 Task: Create a due date automation trigger when advanced on, on the tuesday before a card is due add content with a name or a description not ending with resume at 11:00 AM.
Action: Mouse moved to (1086, 85)
Screenshot: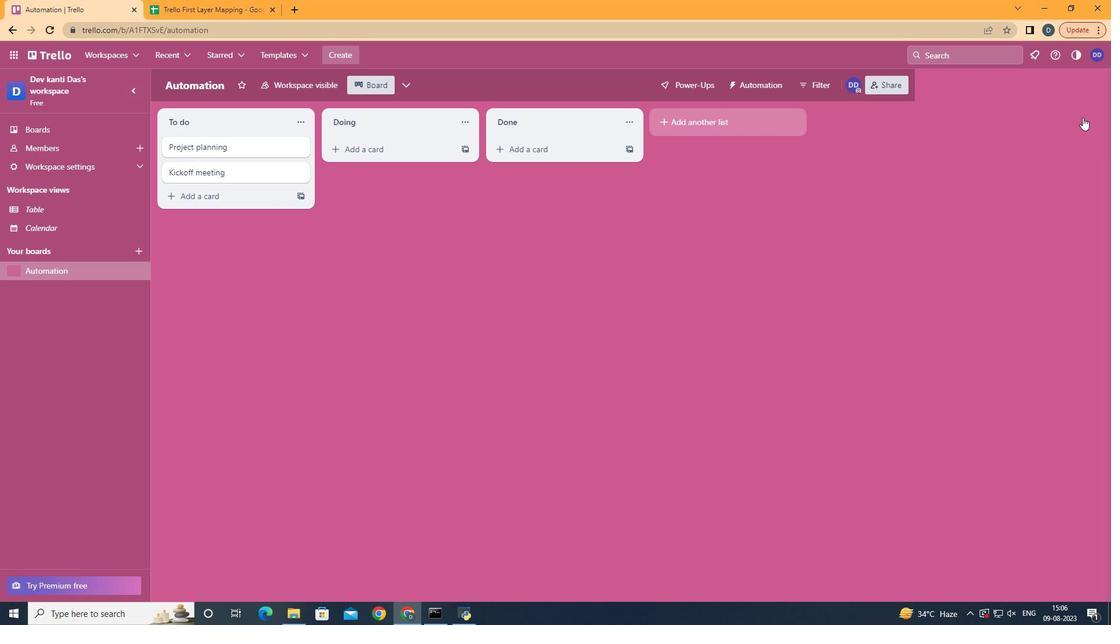 
Action: Mouse pressed left at (1086, 85)
Screenshot: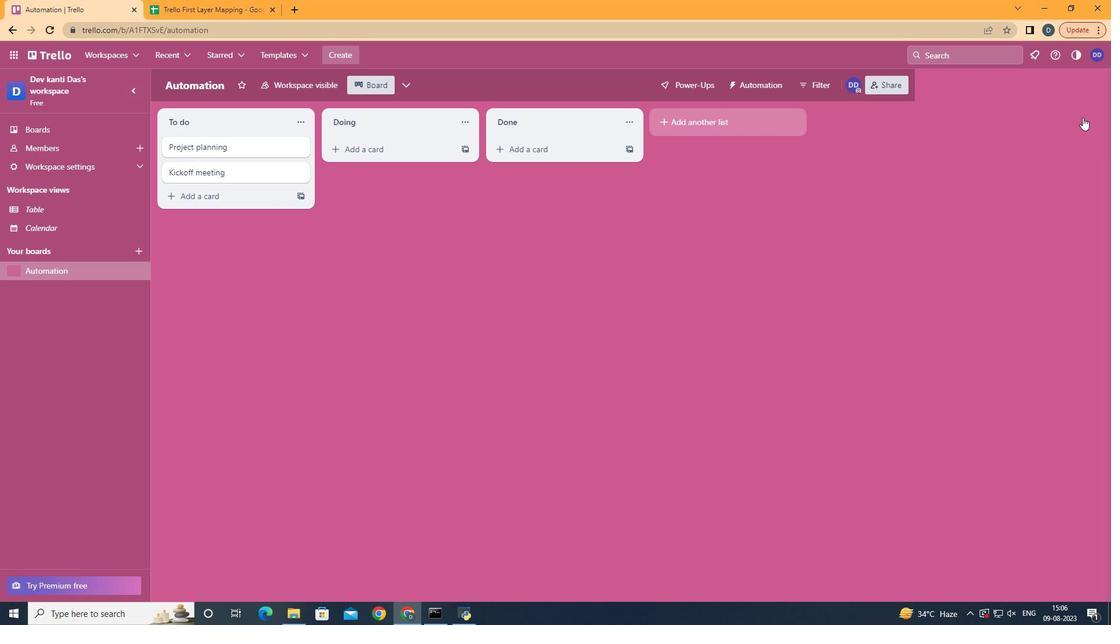 
Action: Mouse moved to (974, 248)
Screenshot: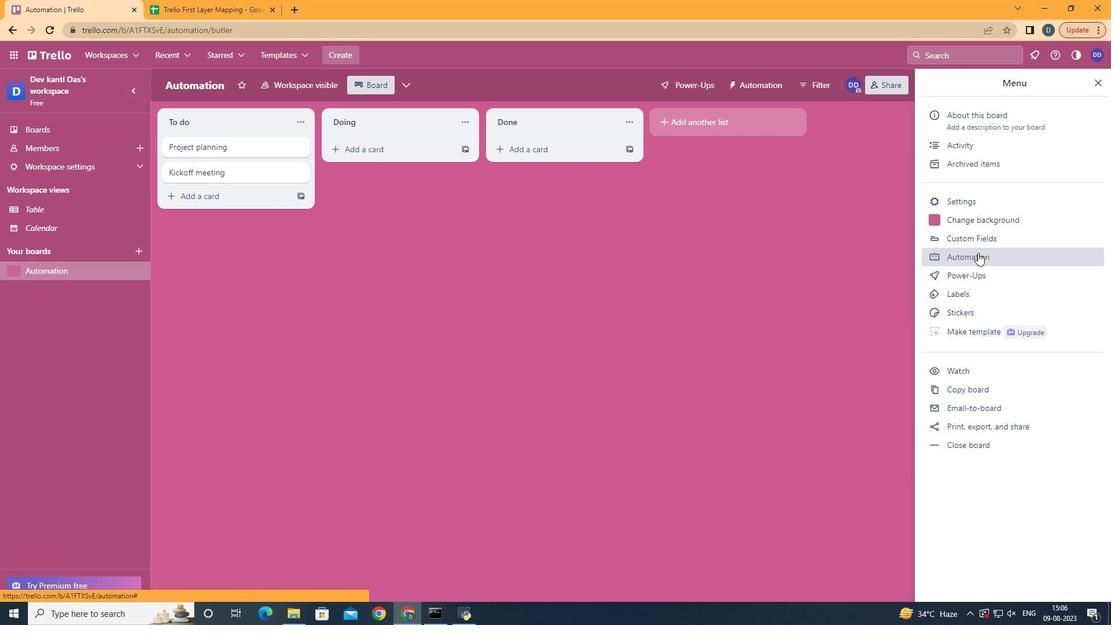 
Action: Mouse pressed left at (974, 248)
Screenshot: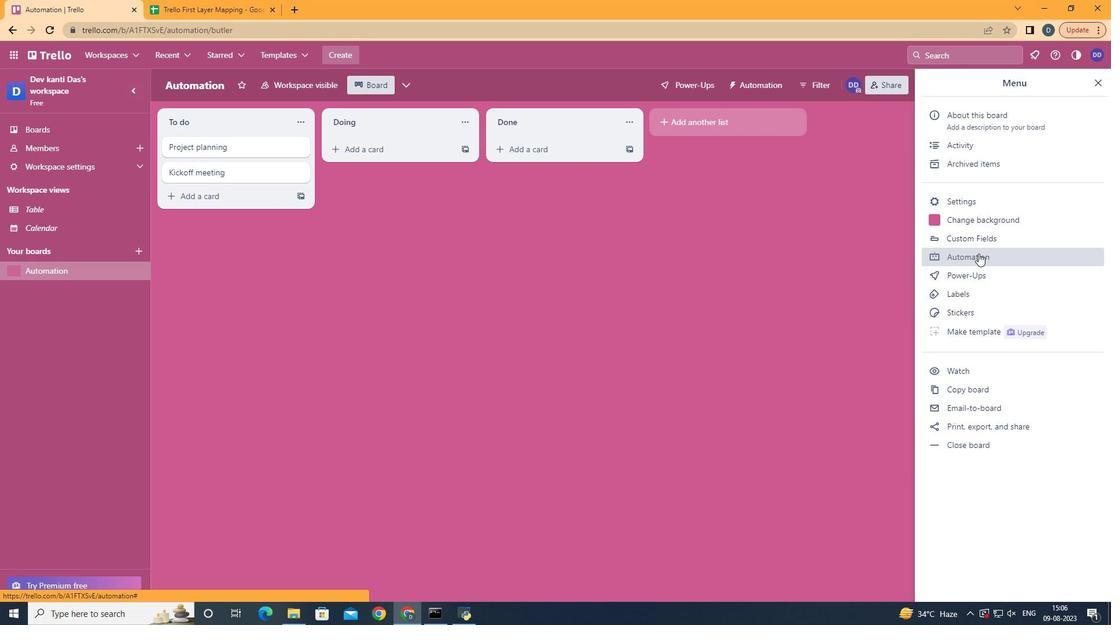 
Action: Mouse moved to (195, 224)
Screenshot: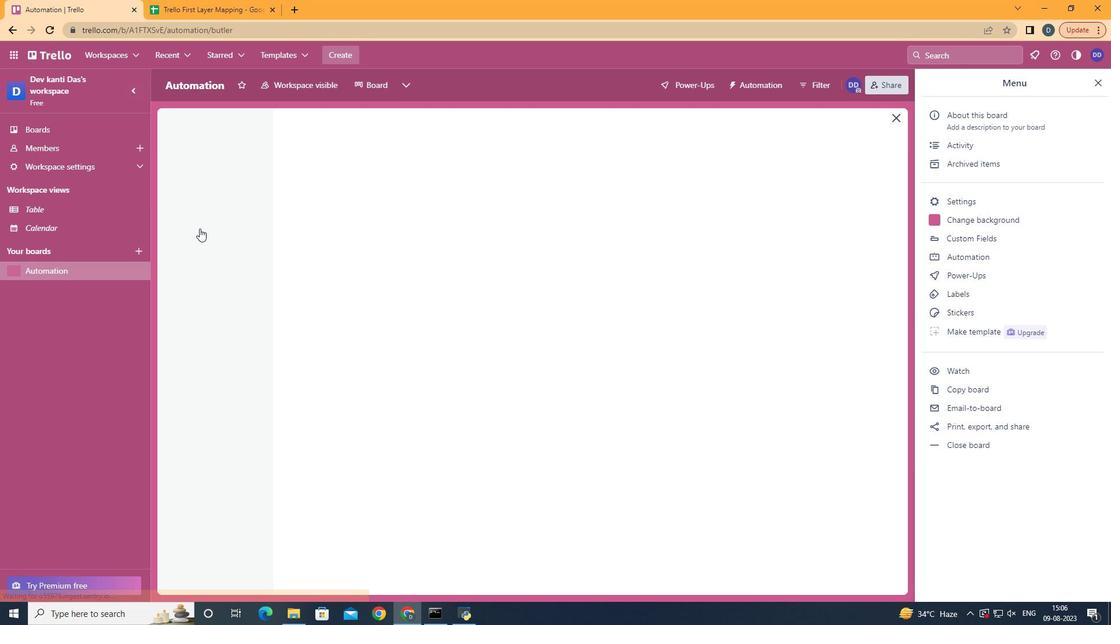 
Action: Mouse pressed left at (195, 224)
Screenshot: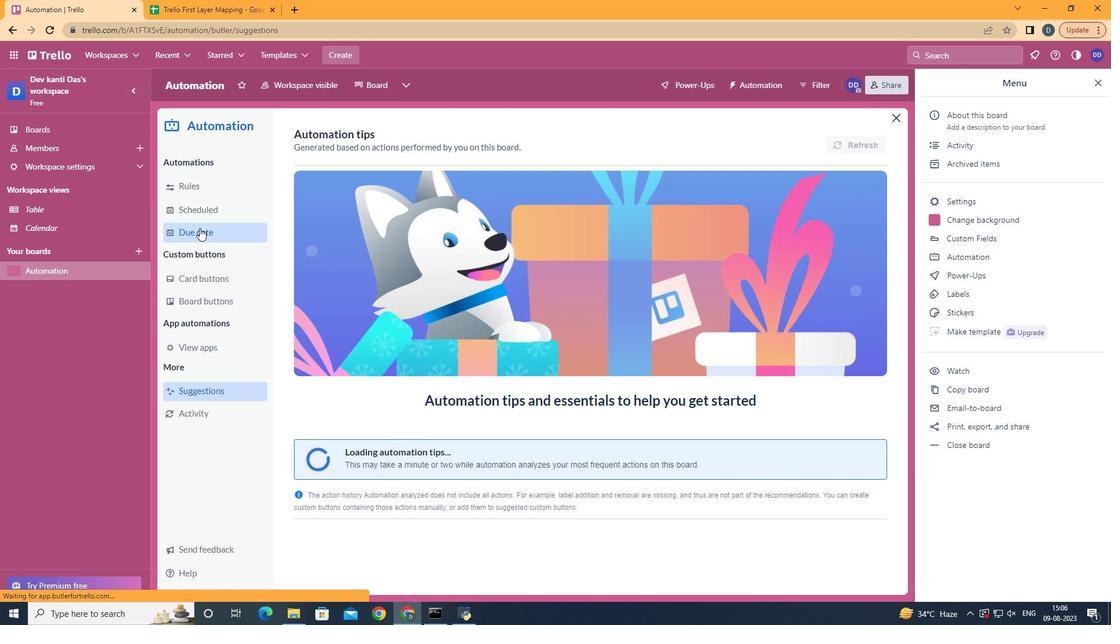 
Action: Mouse moved to (818, 133)
Screenshot: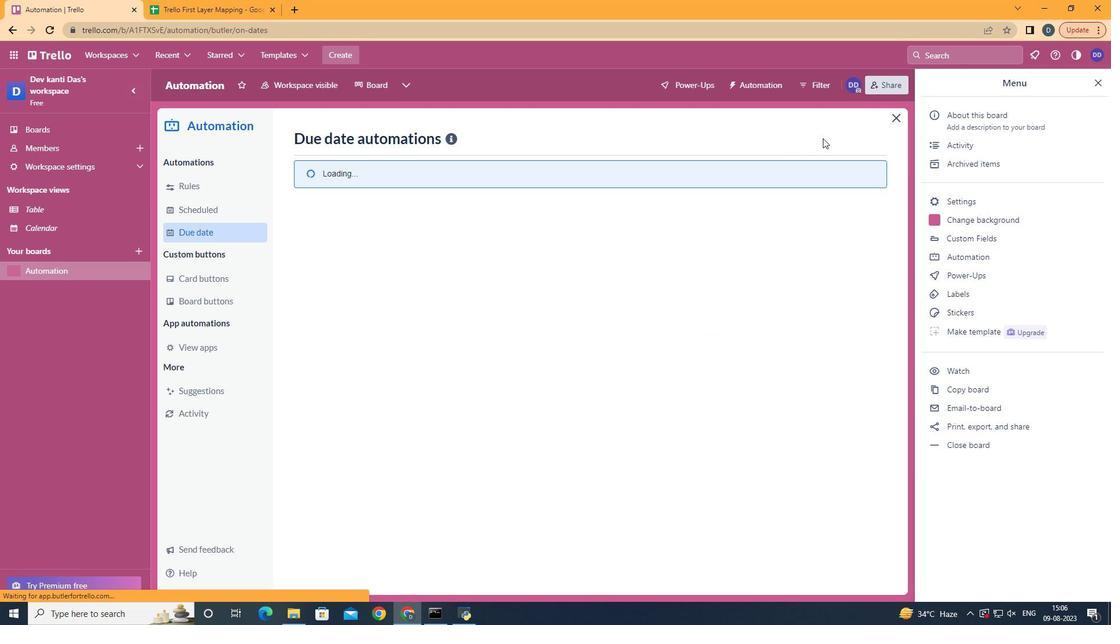 
Action: Mouse pressed left at (818, 133)
Screenshot: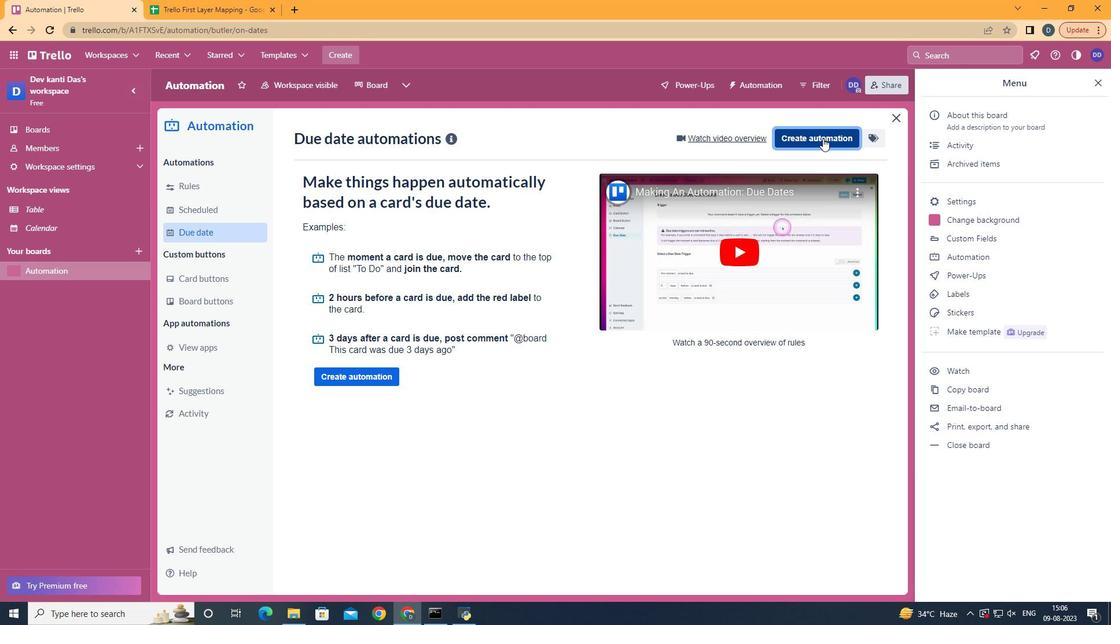 
Action: Mouse moved to (609, 243)
Screenshot: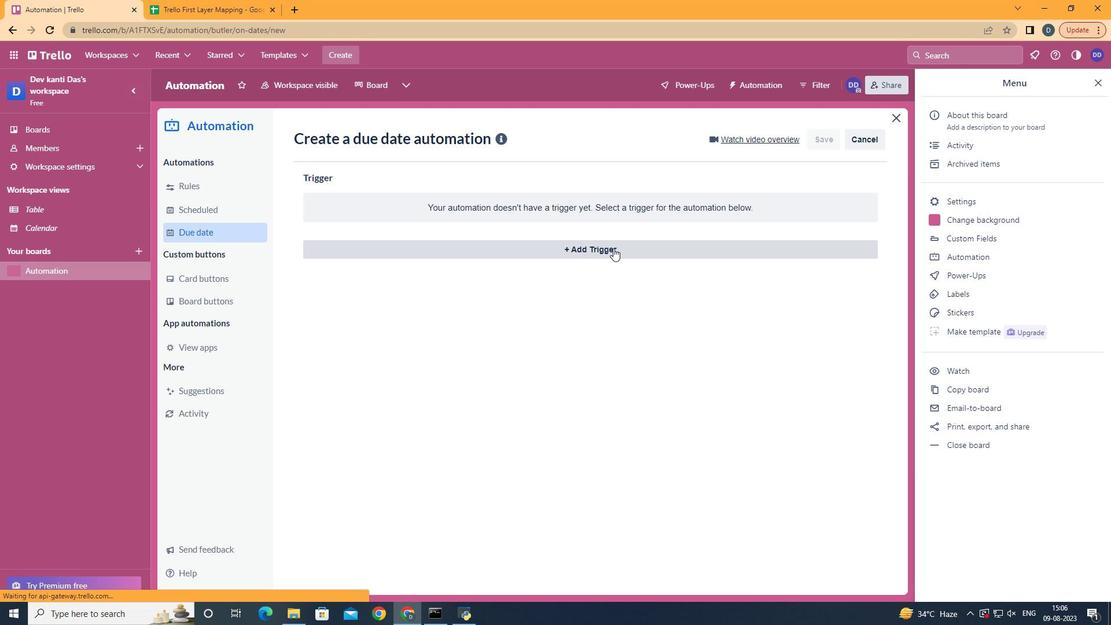 
Action: Mouse pressed left at (609, 243)
Screenshot: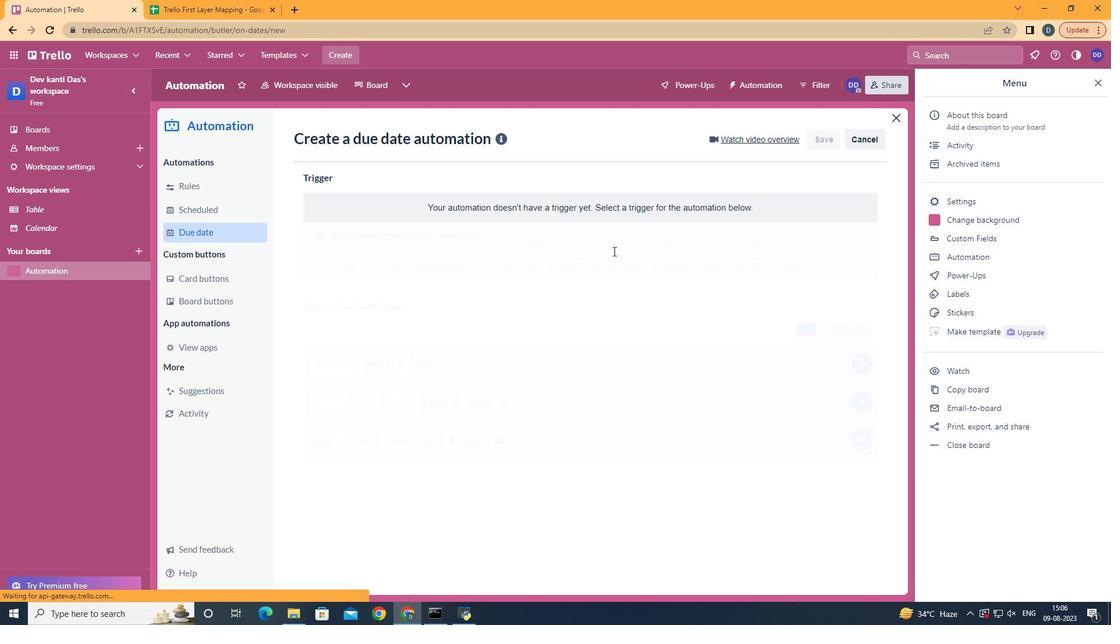 
Action: Mouse moved to (368, 315)
Screenshot: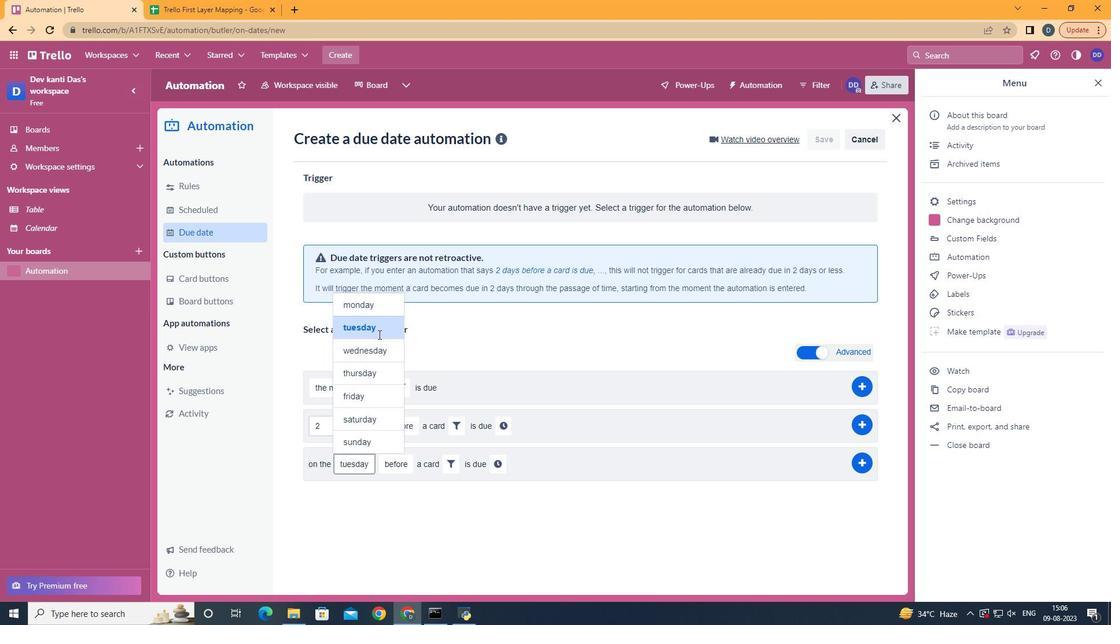 
Action: Mouse pressed left at (368, 315)
Screenshot: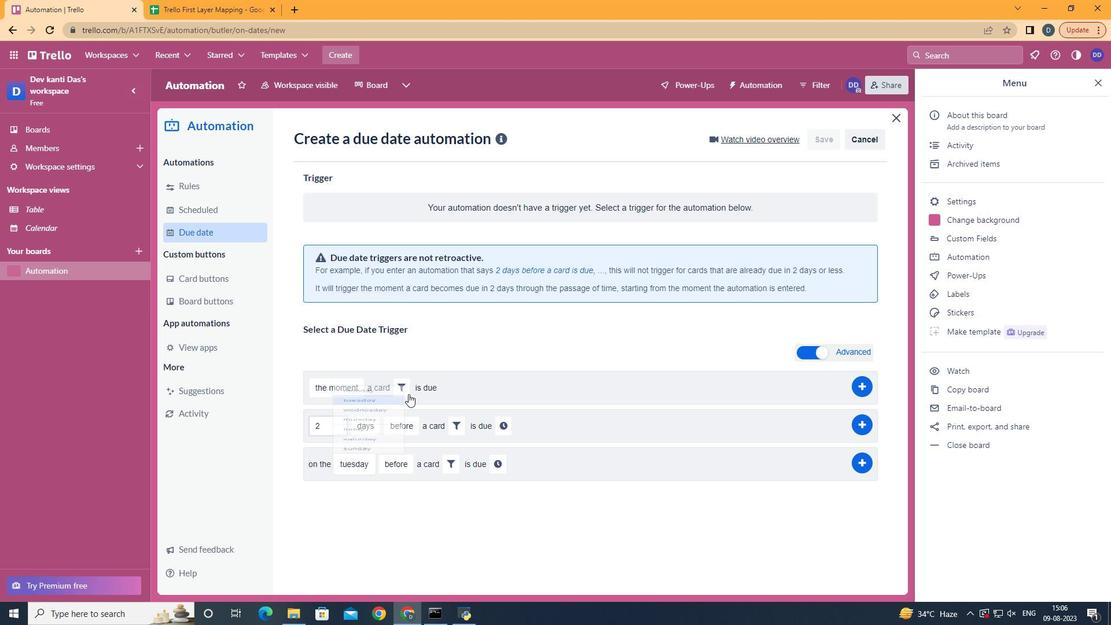 
Action: Mouse moved to (444, 458)
Screenshot: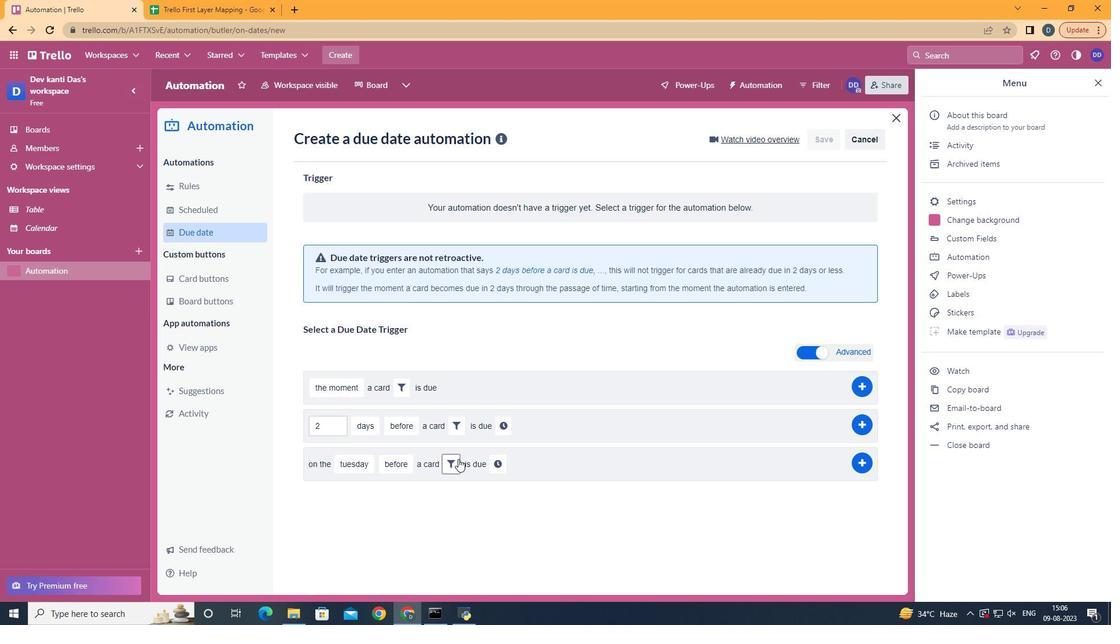 
Action: Mouse pressed left at (444, 458)
Screenshot: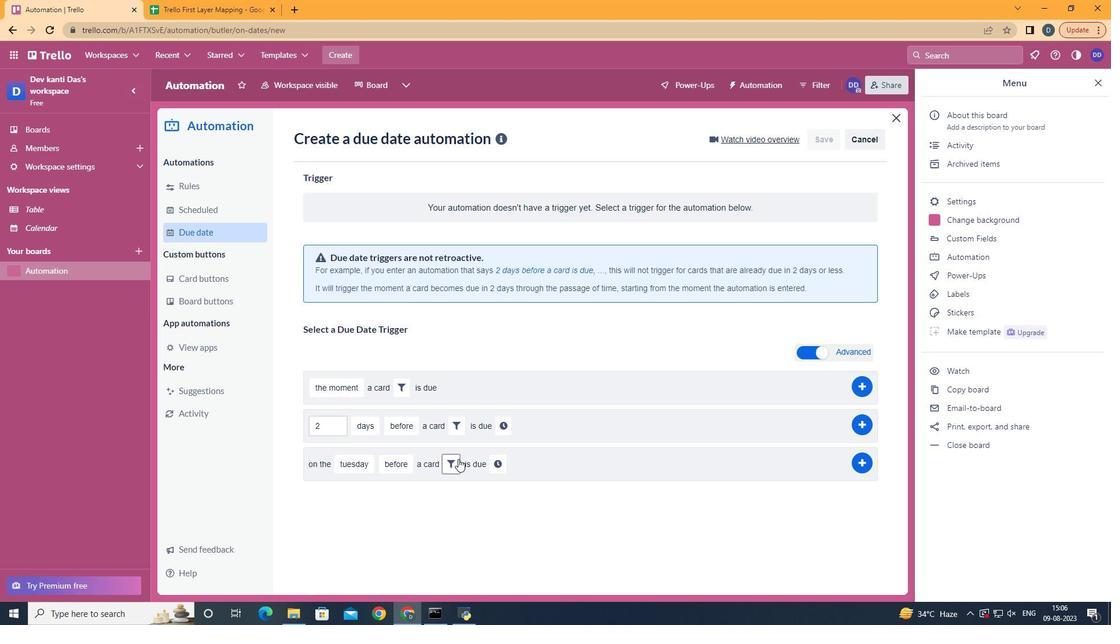 
Action: Mouse moved to (597, 501)
Screenshot: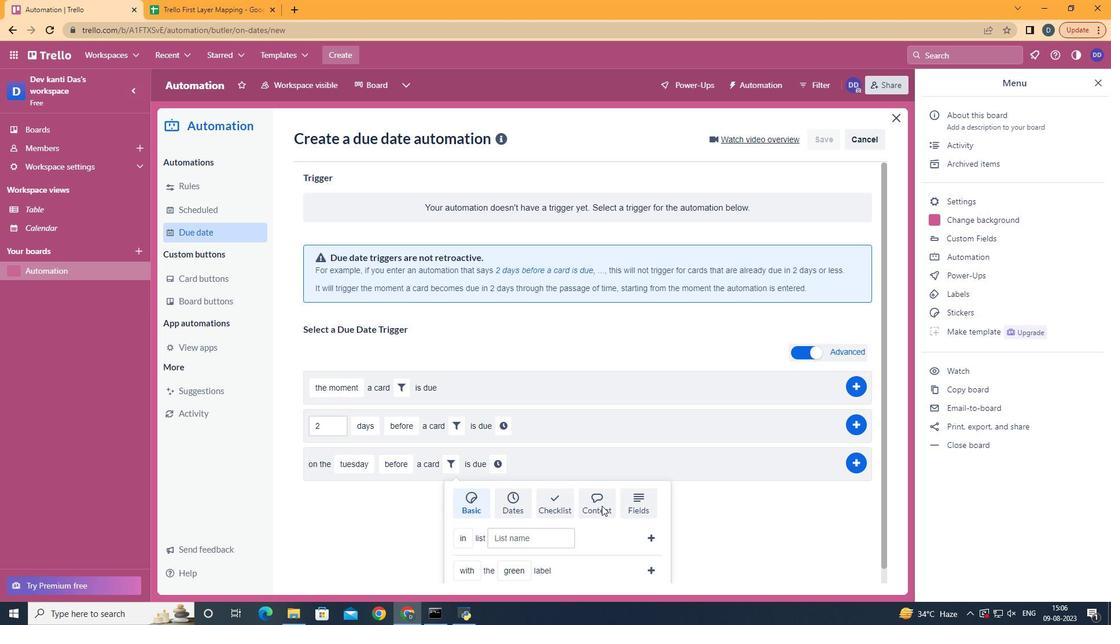 
Action: Mouse pressed left at (597, 501)
Screenshot: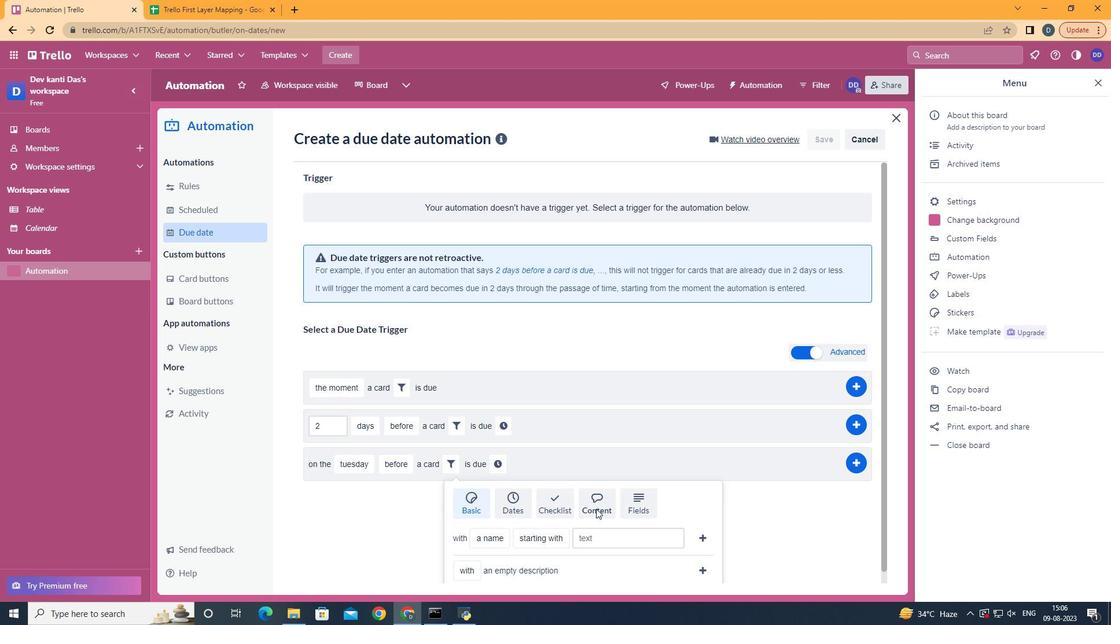
Action: Mouse moved to (495, 513)
Screenshot: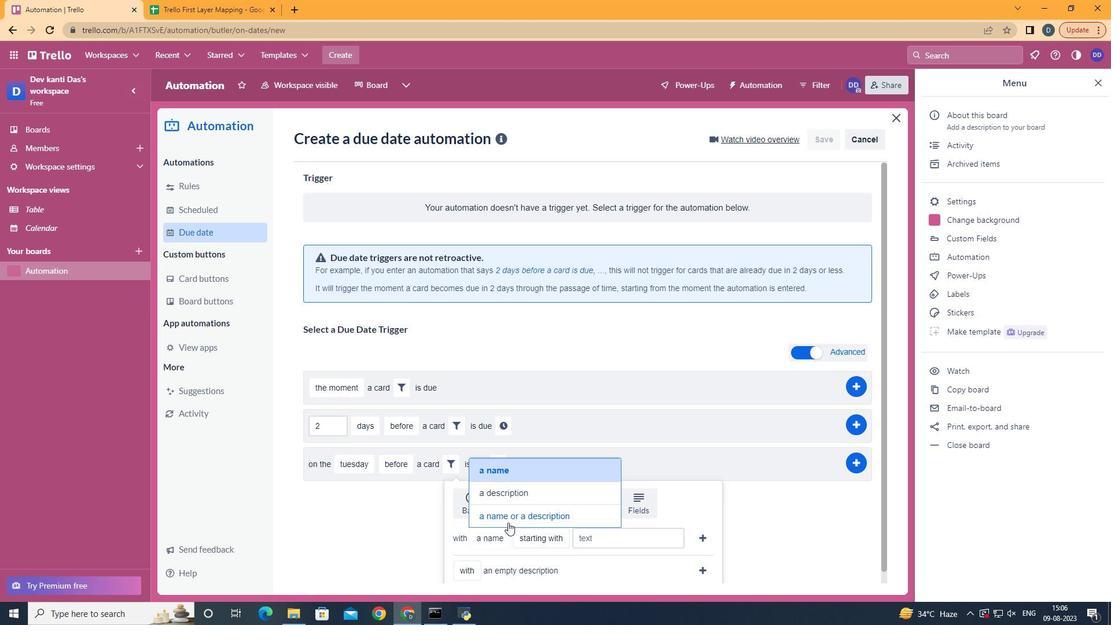 
Action: Mouse pressed left at (495, 513)
Screenshot: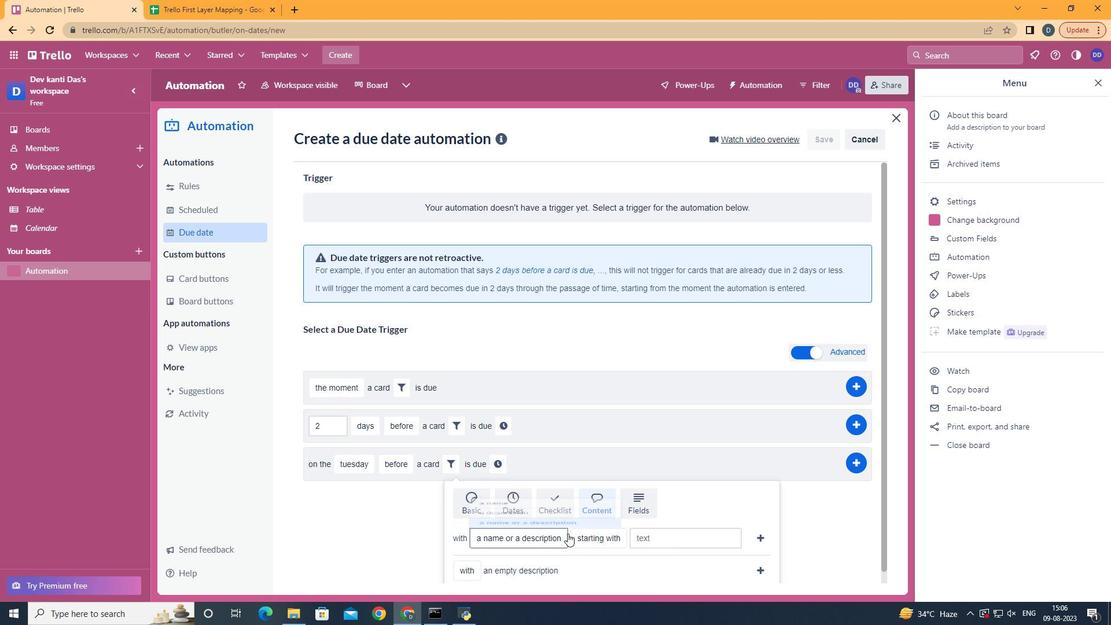 
Action: Mouse moved to (617, 487)
Screenshot: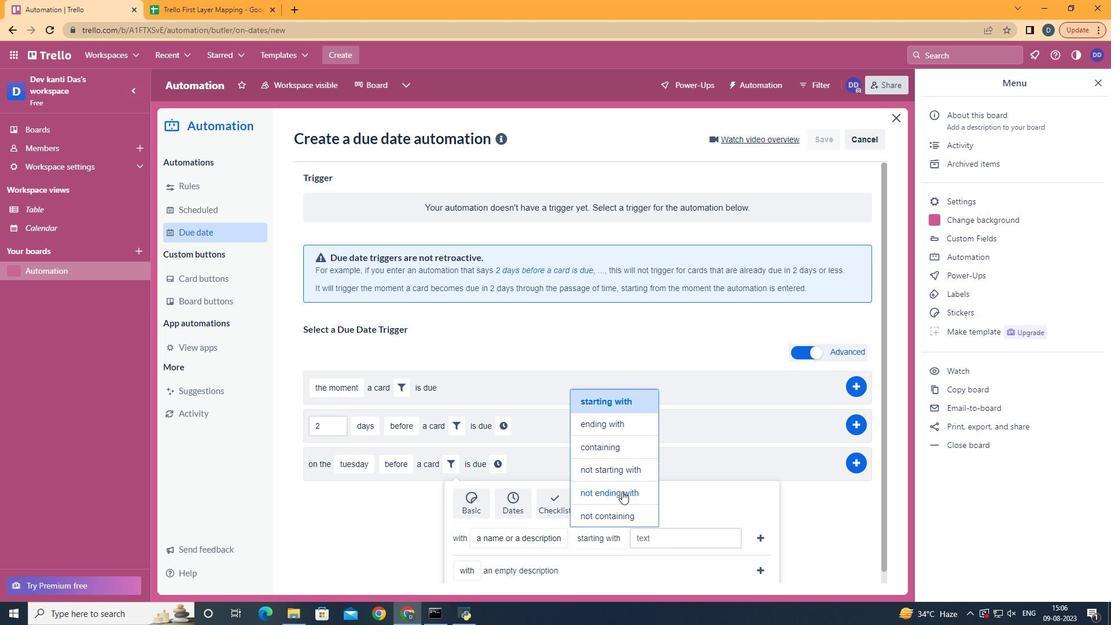 
Action: Mouse pressed left at (617, 487)
Screenshot: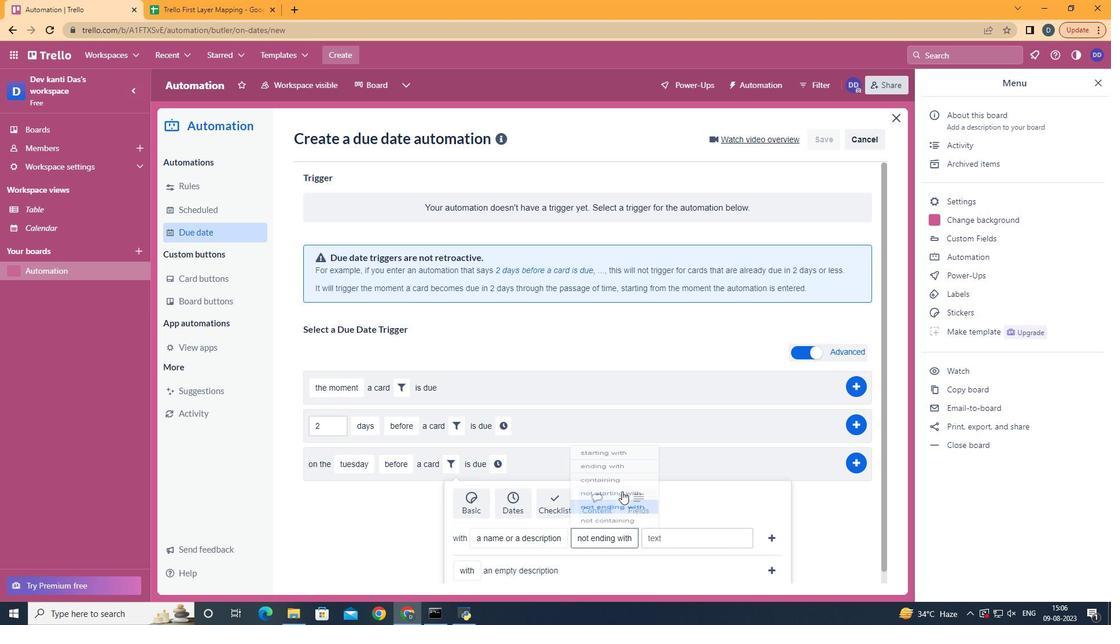 
Action: Mouse moved to (687, 525)
Screenshot: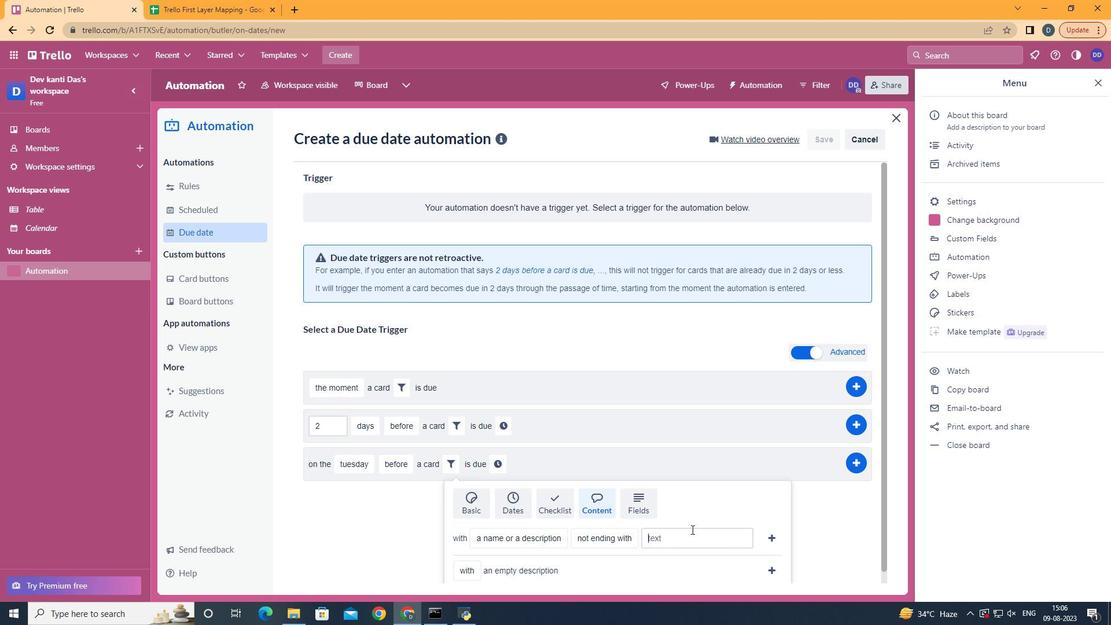 
Action: Mouse pressed left at (687, 525)
Screenshot: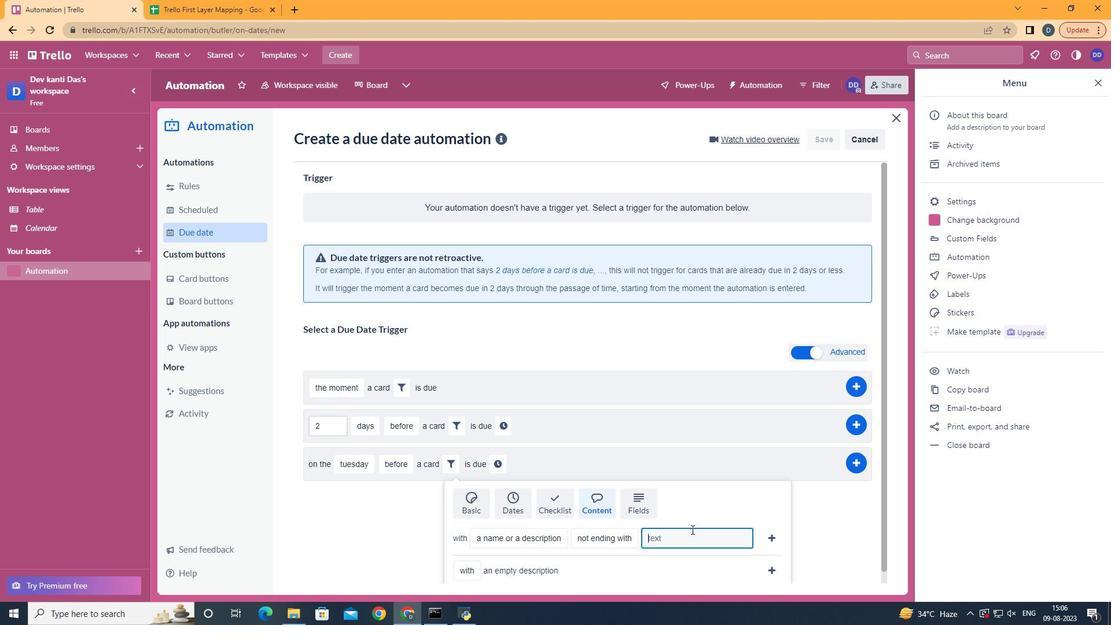 
Action: Mouse moved to (688, 525)
Screenshot: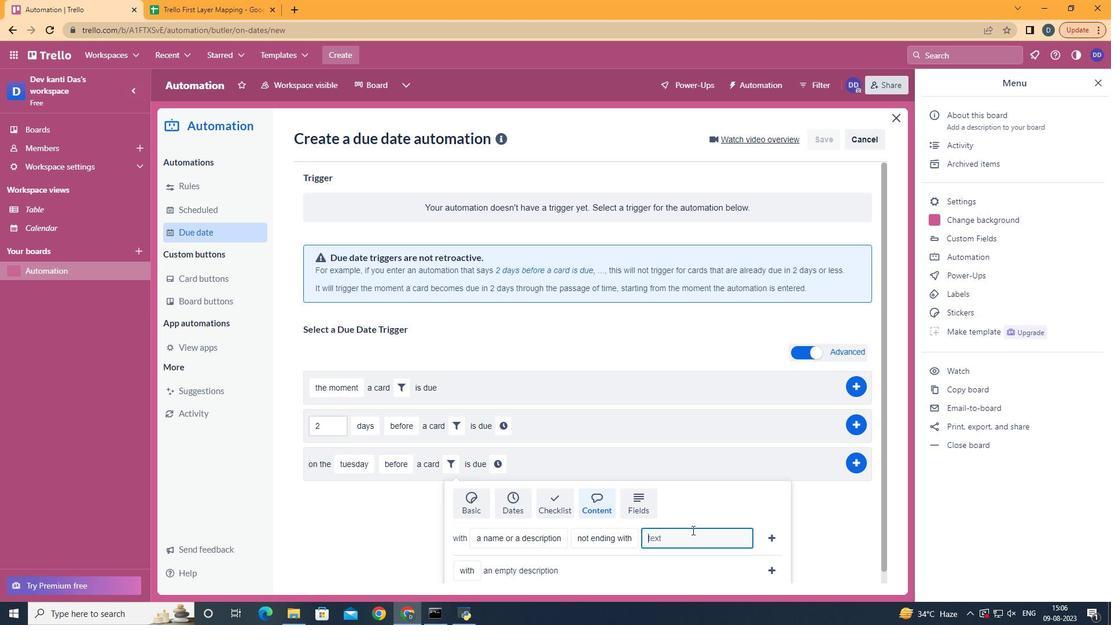 
Action: Key pressed resume
Screenshot: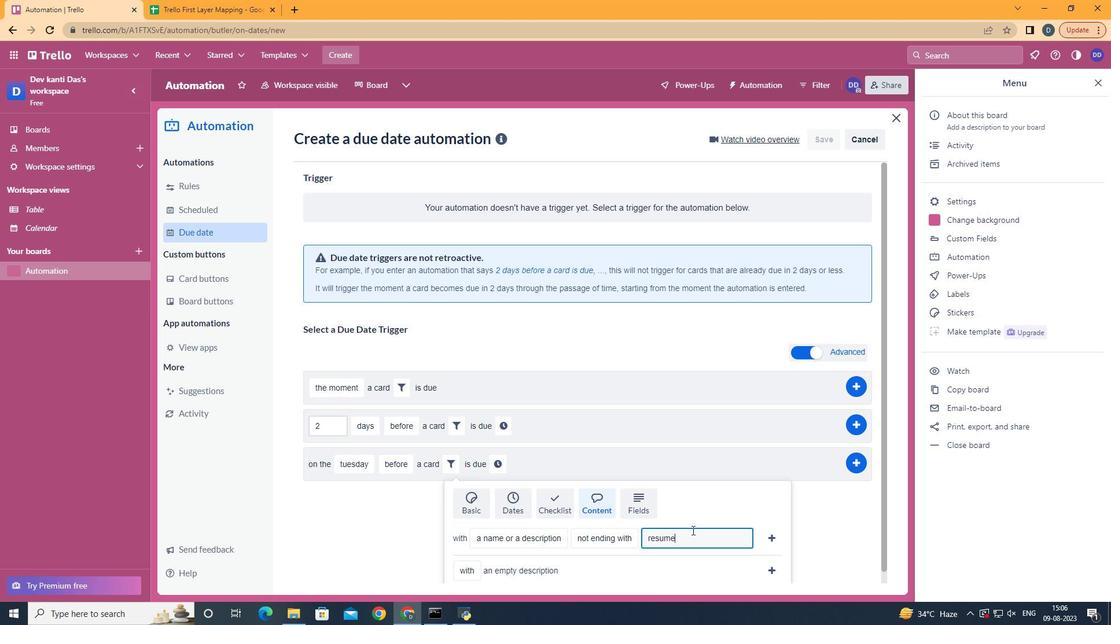 
Action: Mouse moved to (766, 537)
Screenshot: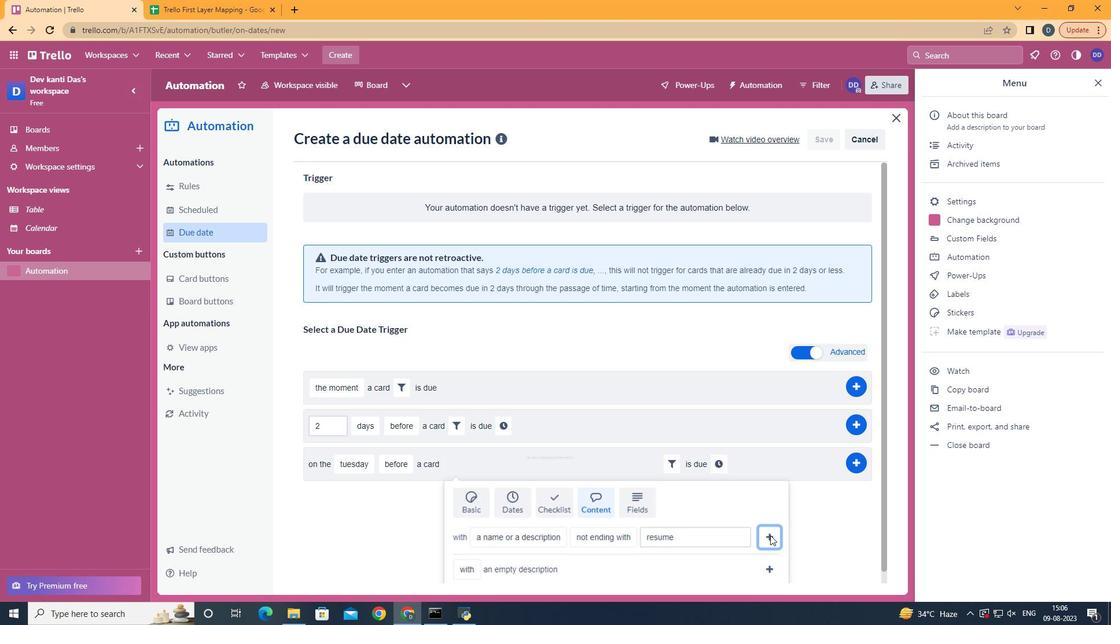 
Action: Mouse pressed left at (766, 537)
Screenshot: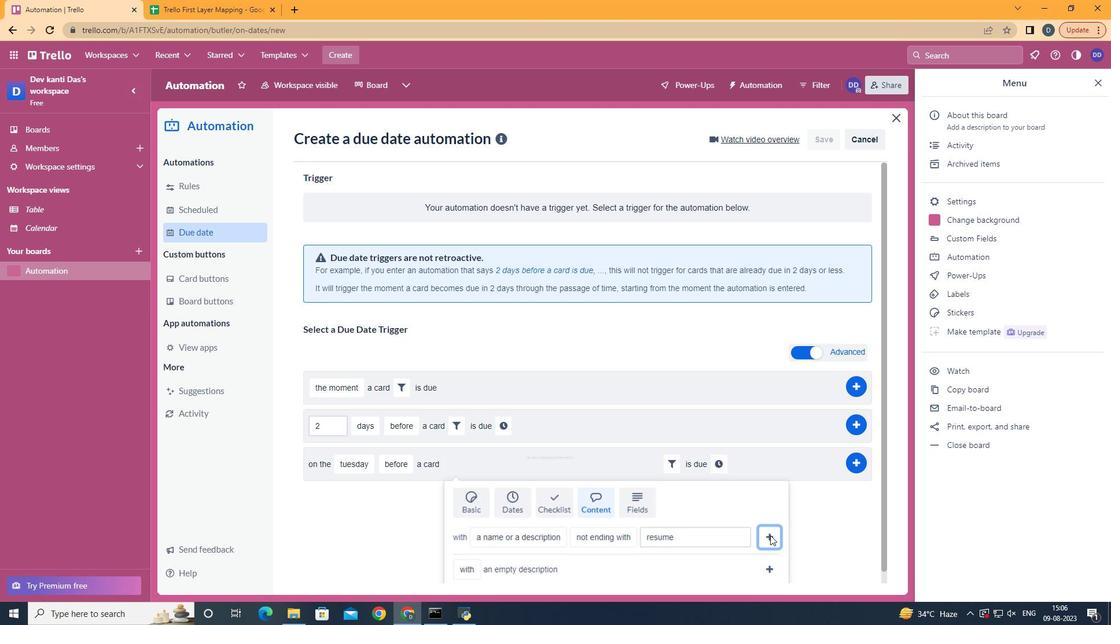 
Action: Mouse moved to (722, 455)
Screenshot: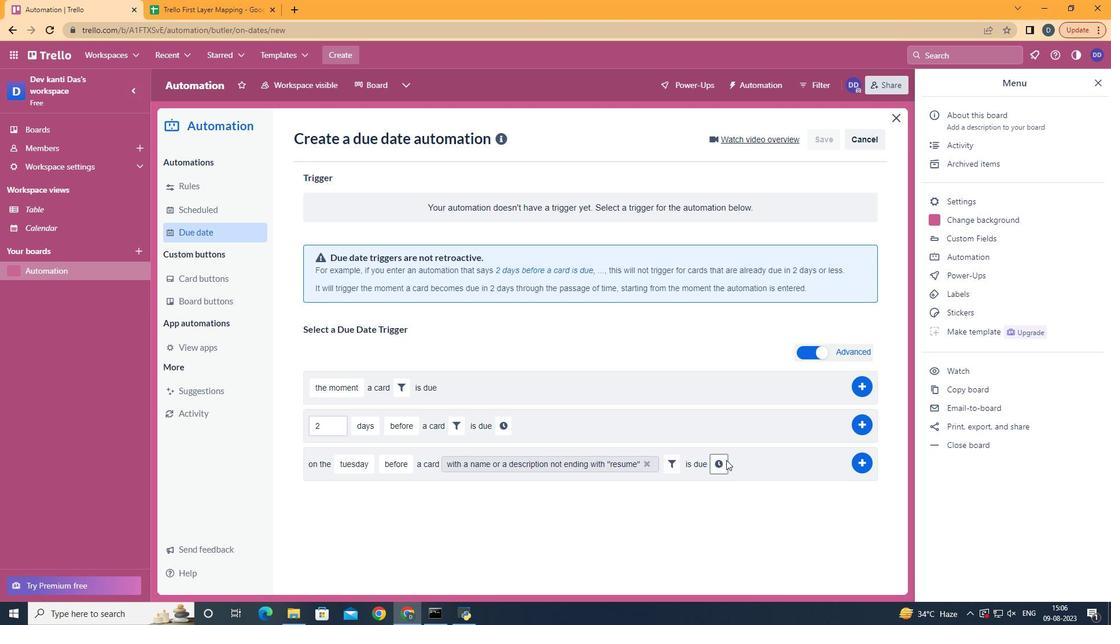 
Action: Mouse pressed left at (722, 455)
Screenshot: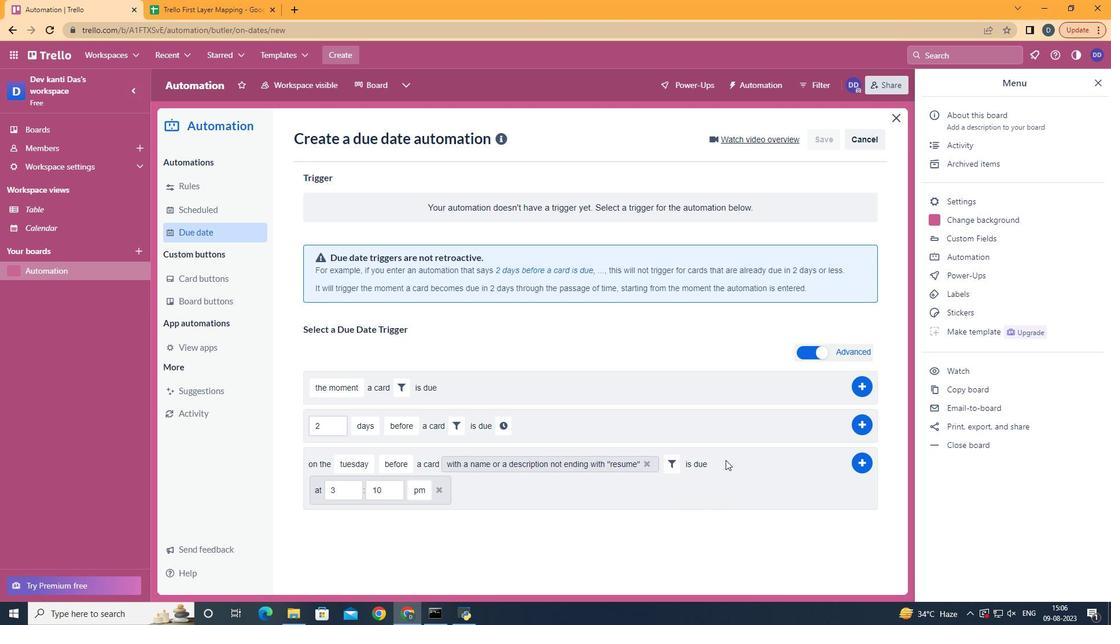 
Action: Mouse moved to (348, 481)
Screenshot: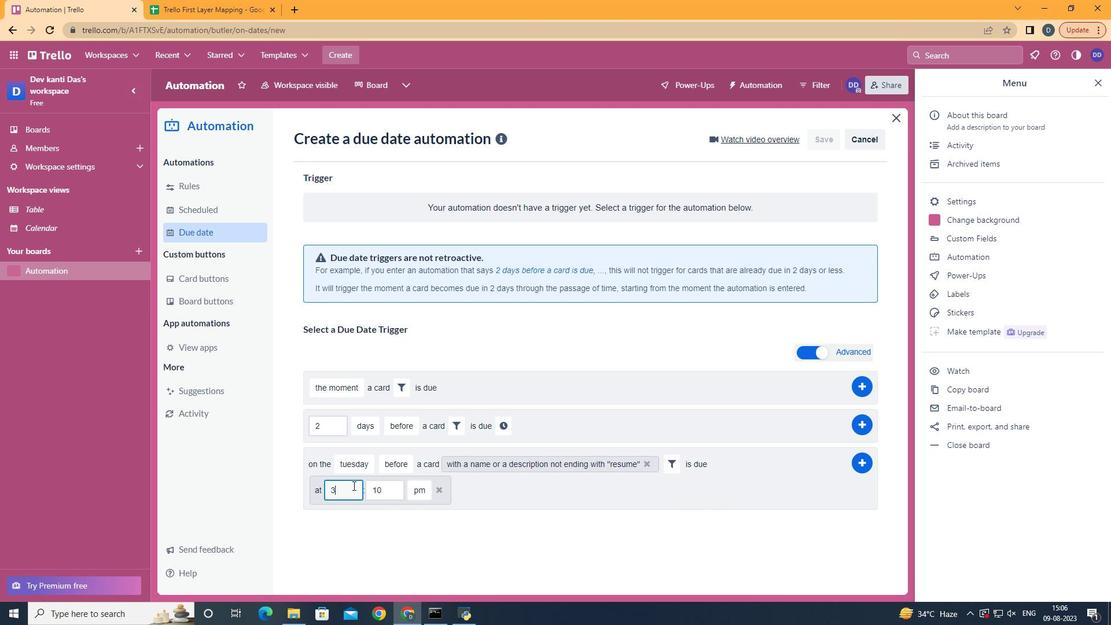 
Action: Mouse pressed left at (348, 481)
Screenshot: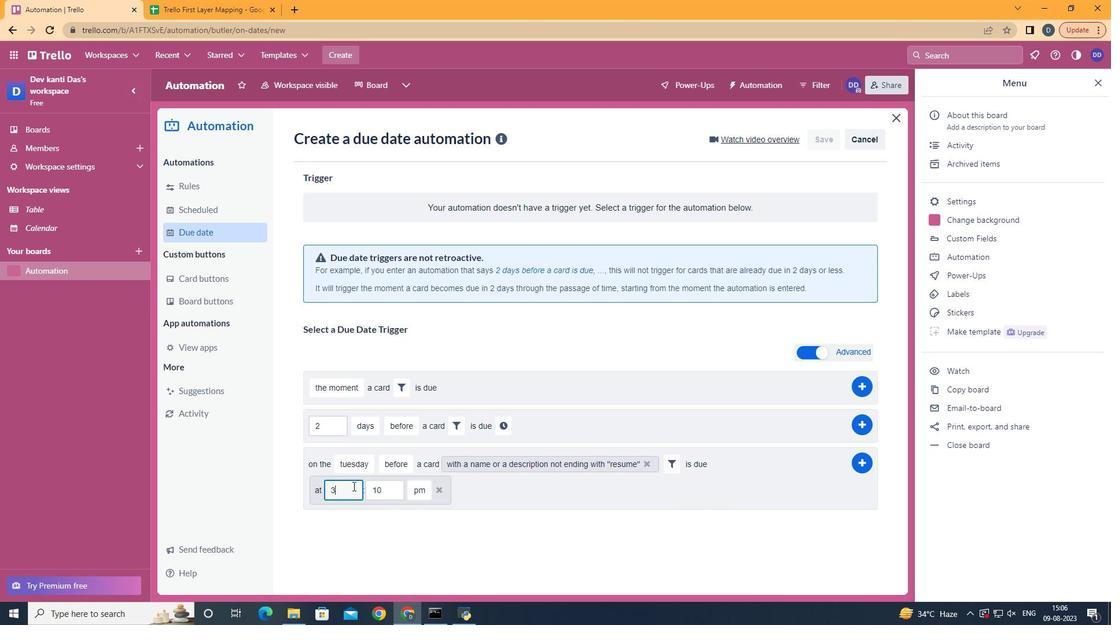 
Action: Mouse moved to (348, 481)
Screenshot: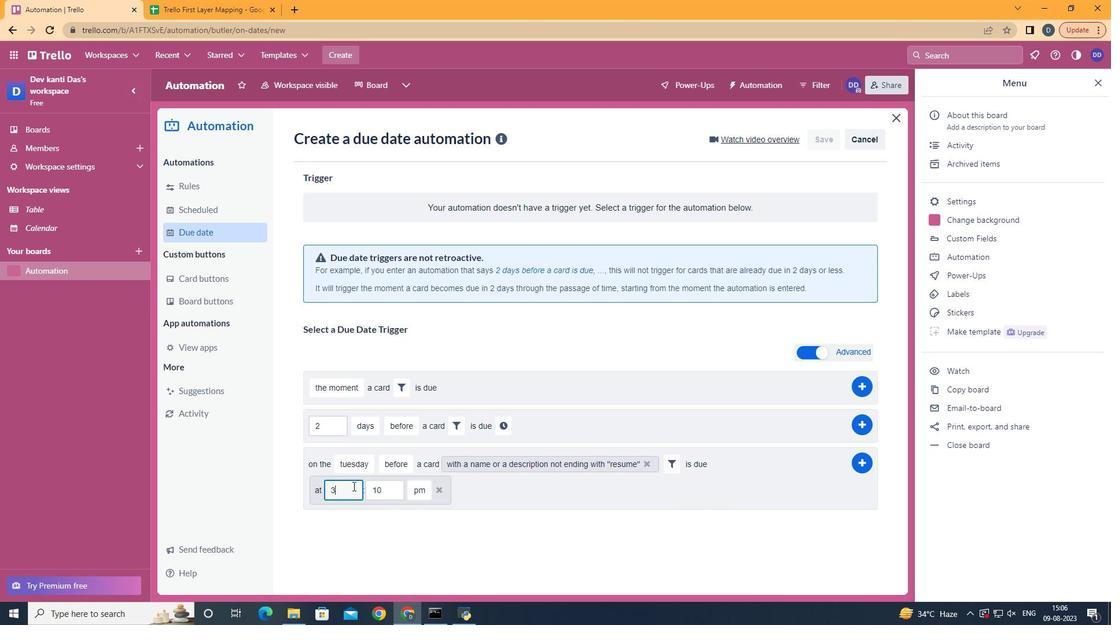 
Action: Key pressed <Key.backspace>11
Screenshot: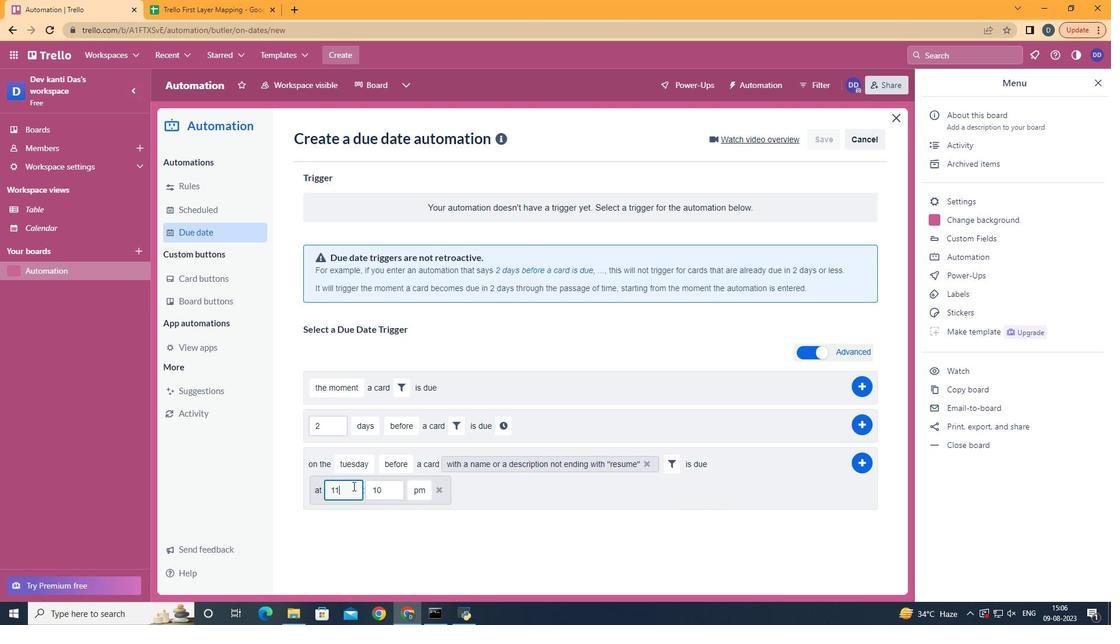 
Action: Mouse moved to (382, 490)
Screenshot: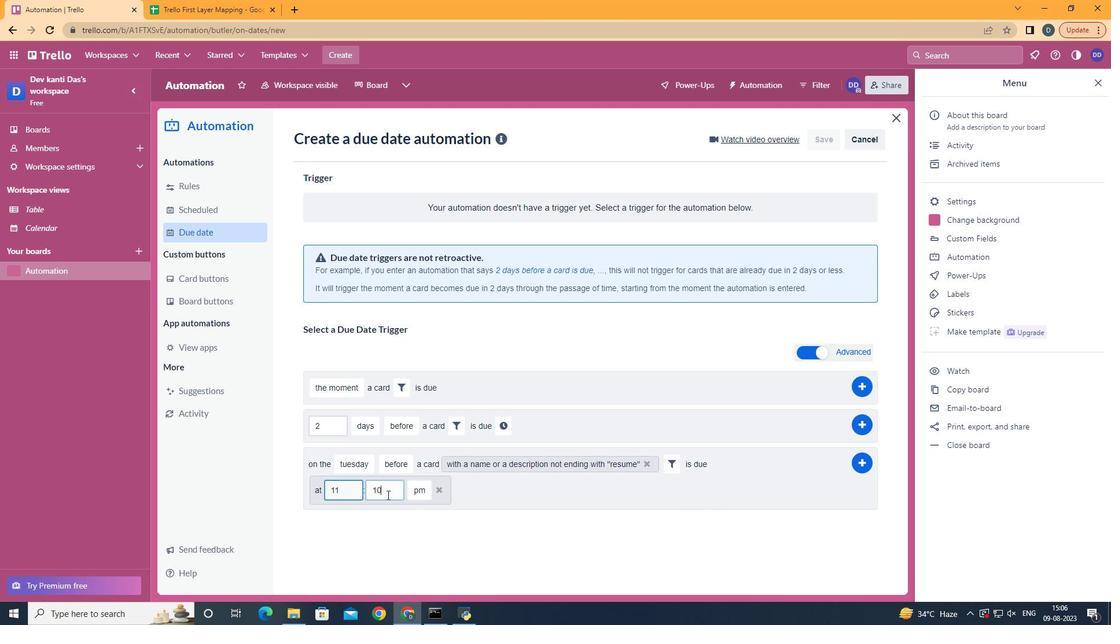 
Action: Mouse pressed left at (382, 490)
Screenshot: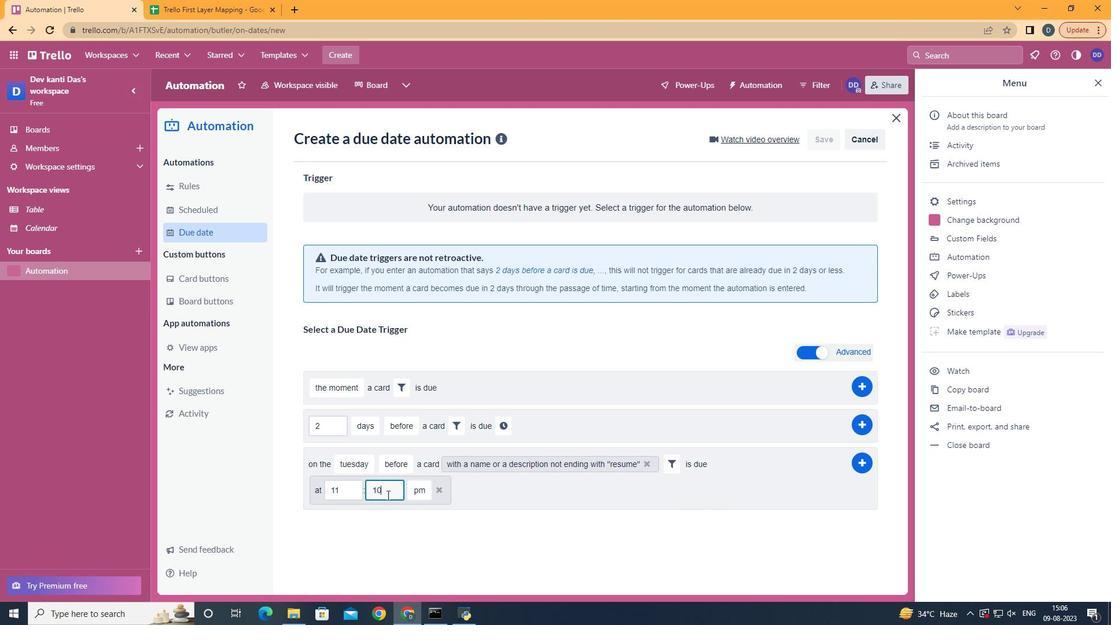
Action: Key pressed <Key.backspace><Key.backspace>00
Screenshot: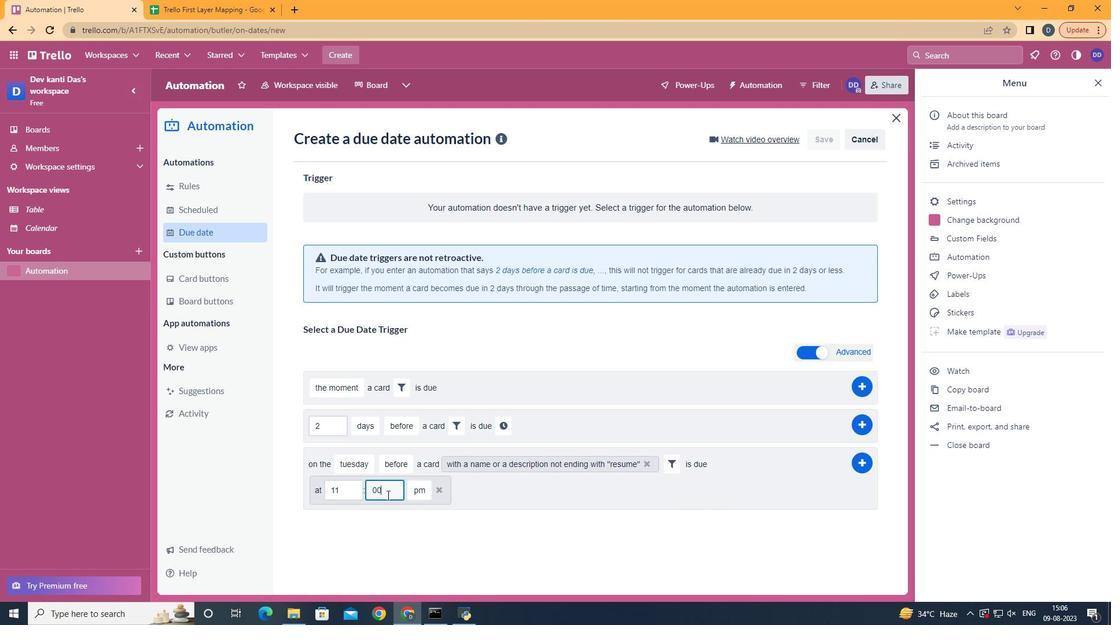 
Action: Mouse moved to (421, 507)
Screenshot: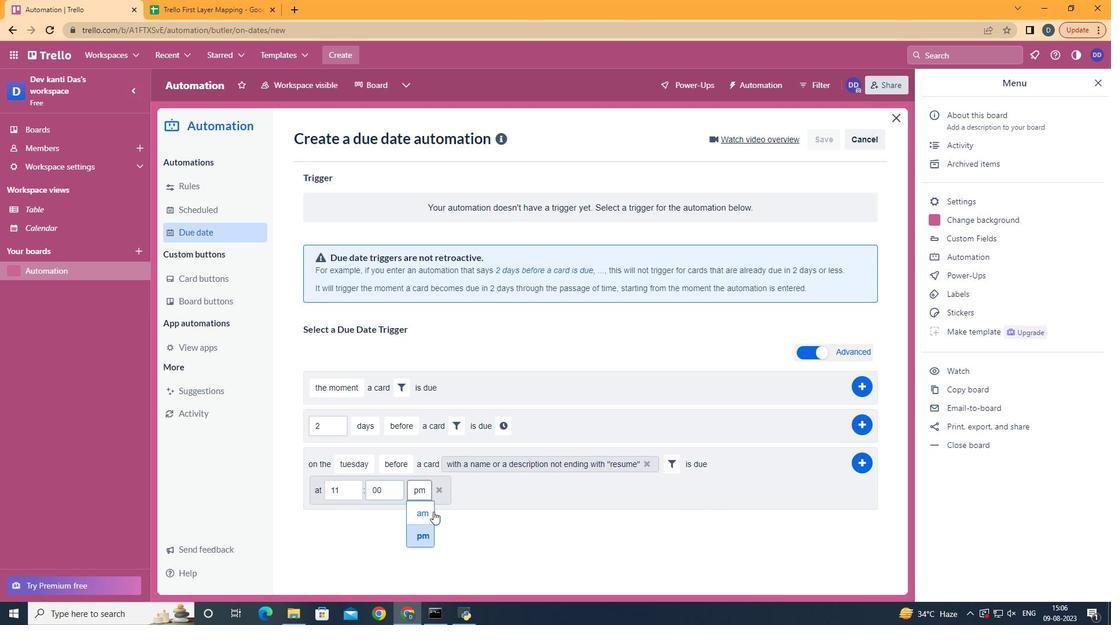 
Action: Mouse pressed left at (421, 507)
Screenshot: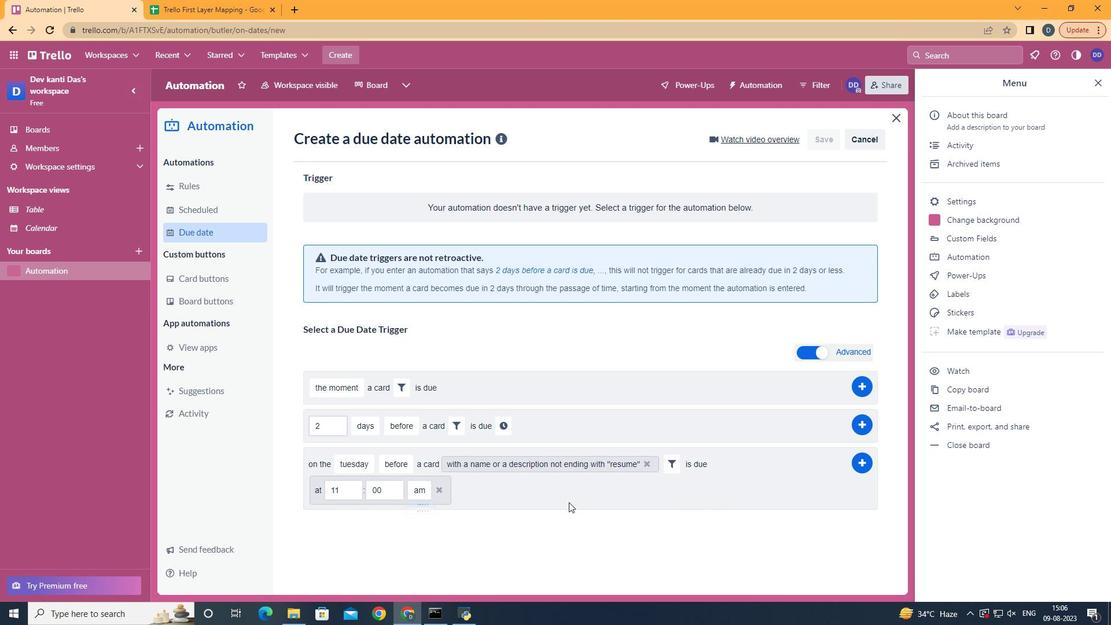 
Action: Mouse moved to (853, 456)
Screenshot: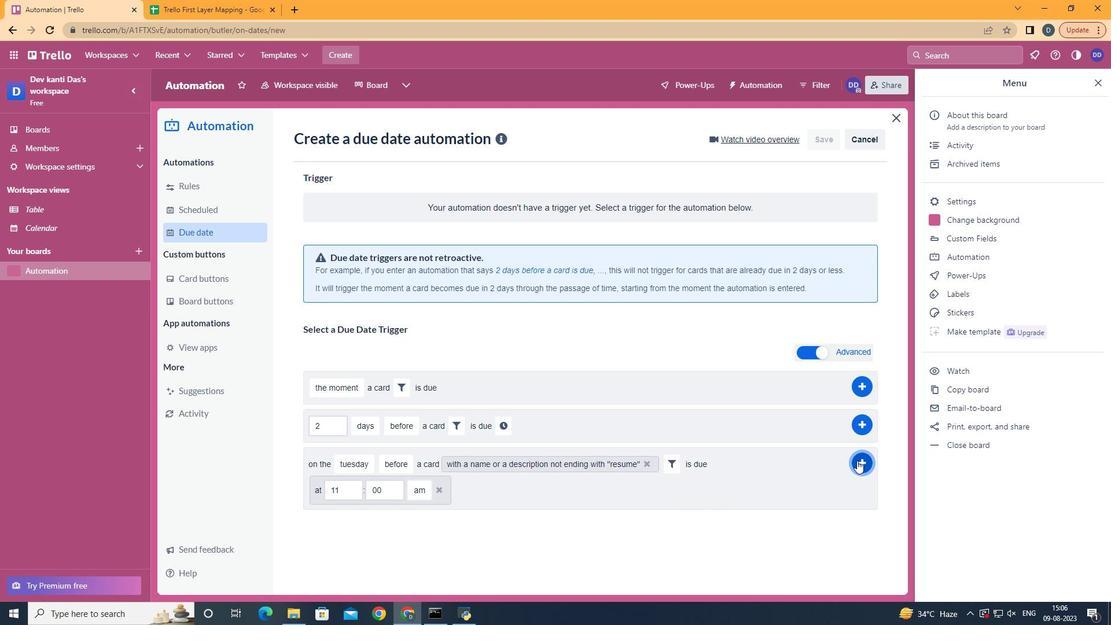 
Action: Mouse pressed left at (853, 456)
Screenshot: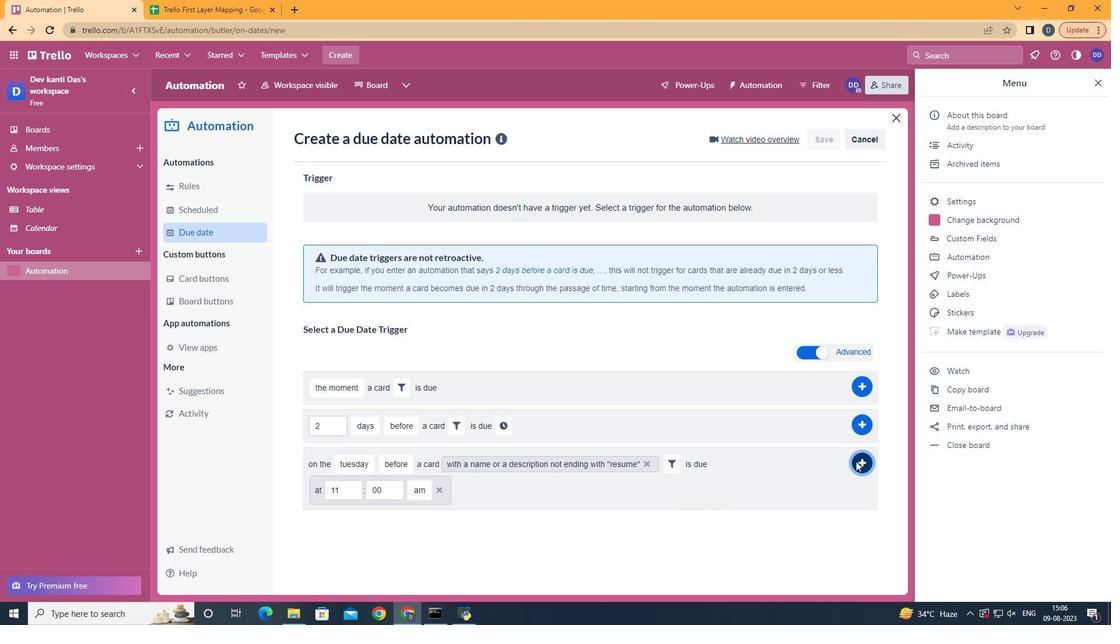 
Action: Mouse moved to (647, 247)
Screenshot: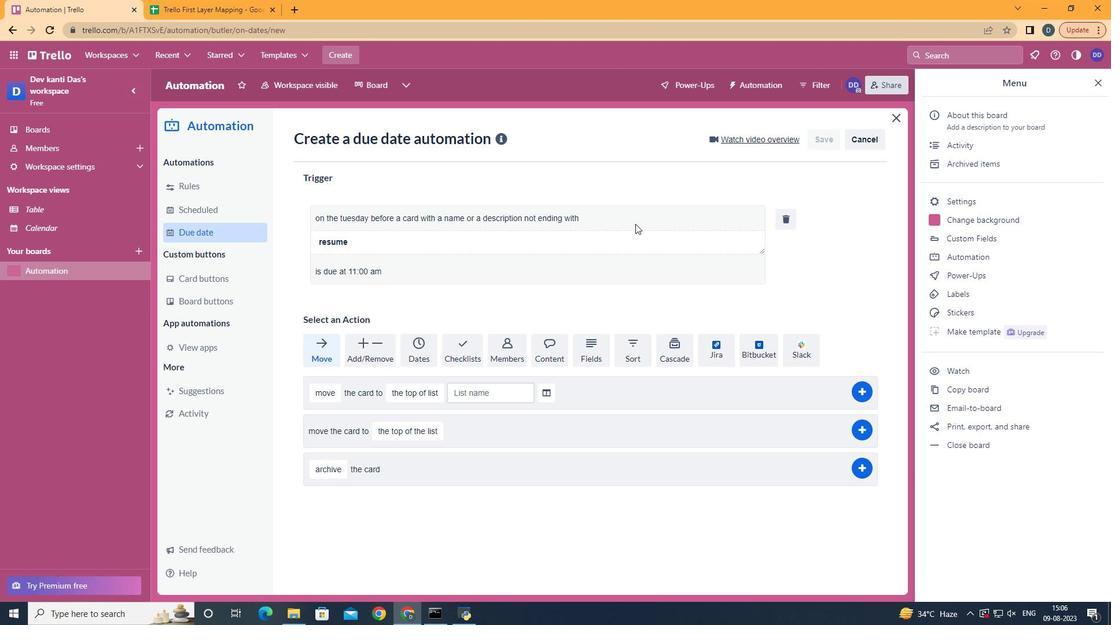 
